Task: Select and add the product "Jameson Orange Irish Whiskey (750 ml)" to cart from the store "Happy's Liquor & Market".
Action: Mouse pressed left at (51, 94)
Screenshot: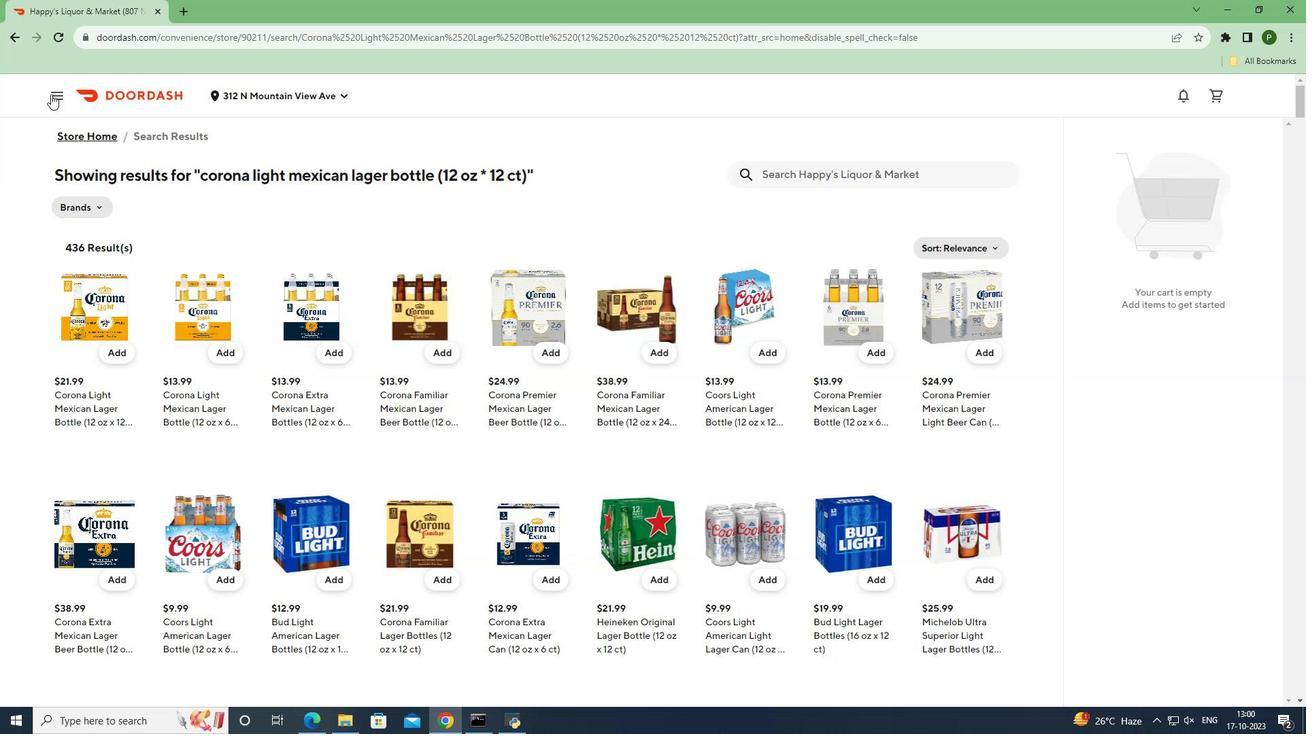 
Action: Mouse moved to (75, 189)
Screenshot: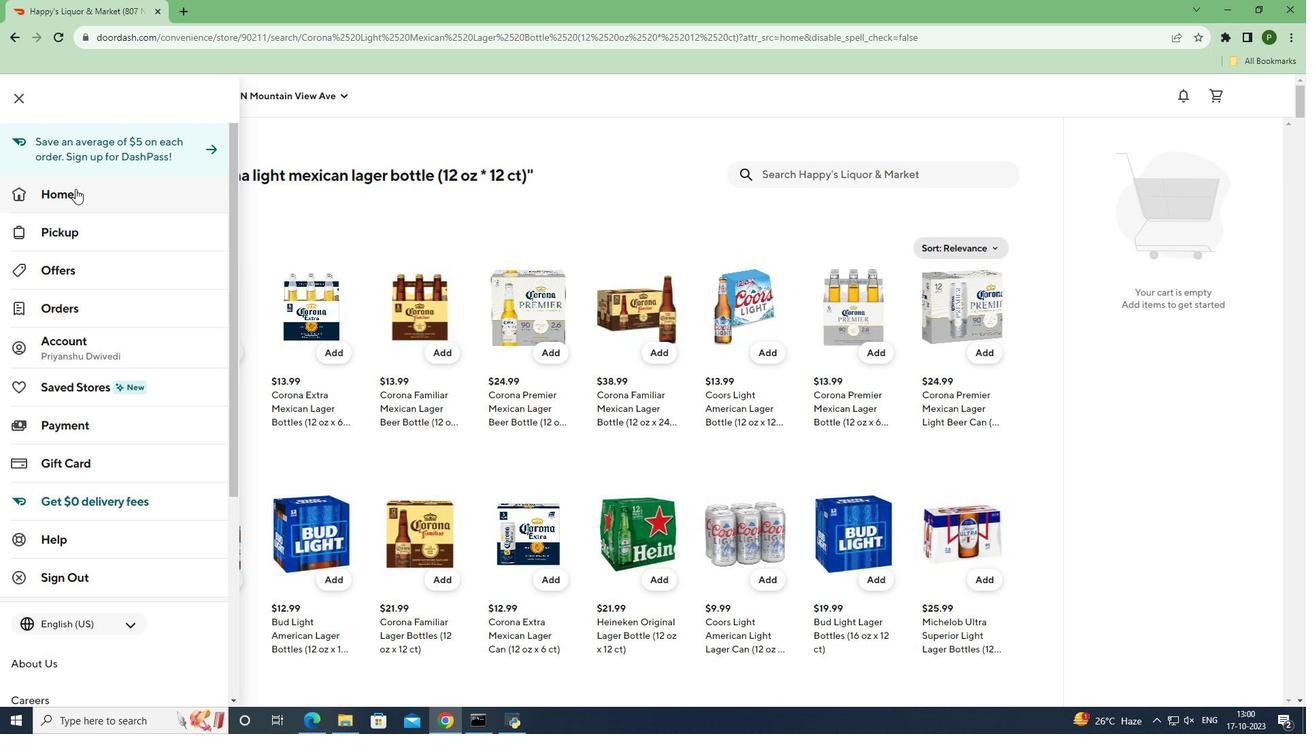 
Action: Mouse pressed left at (75, 189)
Screenshot: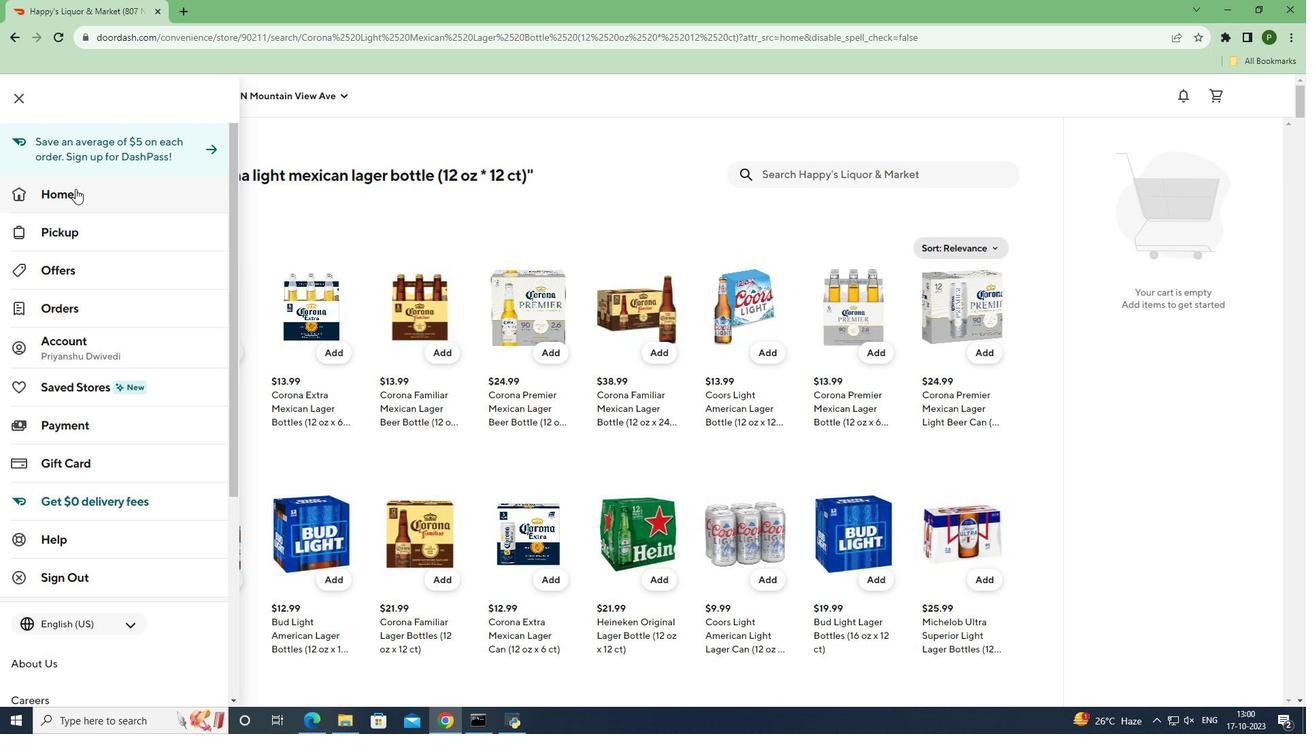 
Action: Mouse moved to (512, 144)
Screenshot: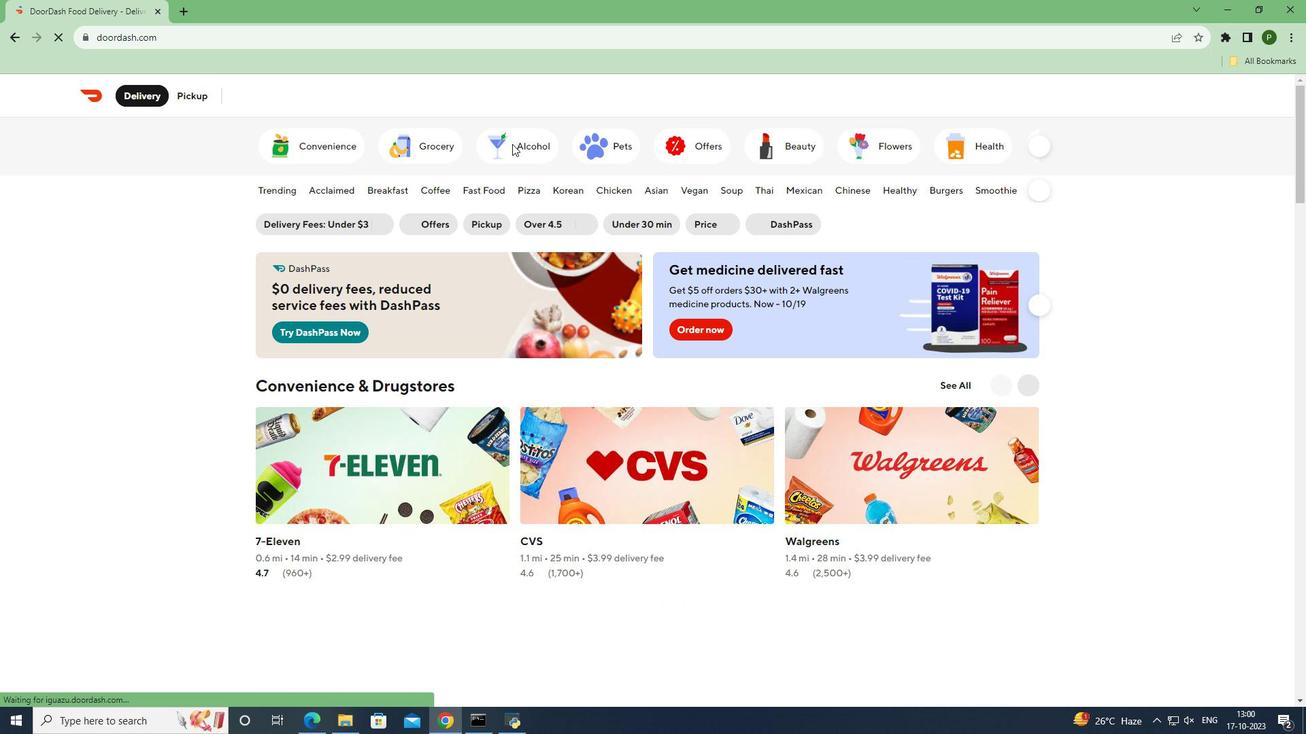
Action: Mouse pressed left at (512, 144)
Screenshot: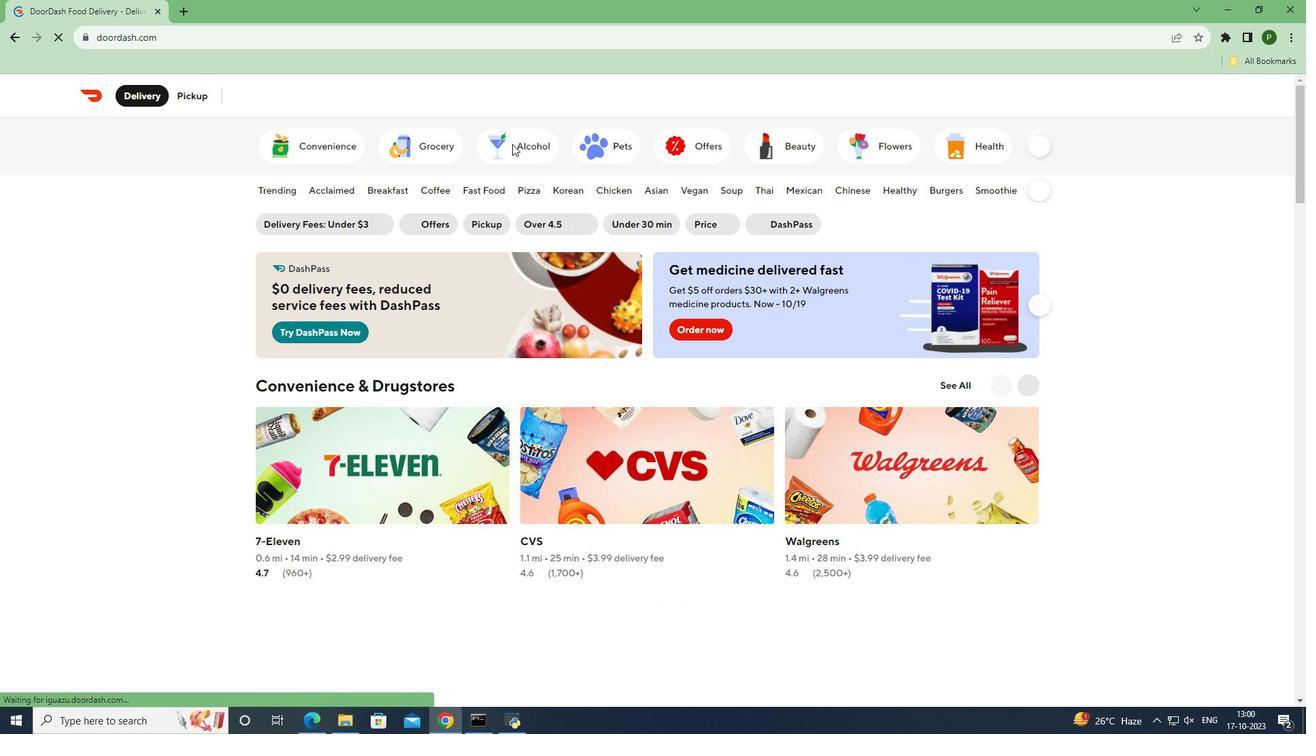 
Action: Mouse pressed left at (512, 144)
Screenshot: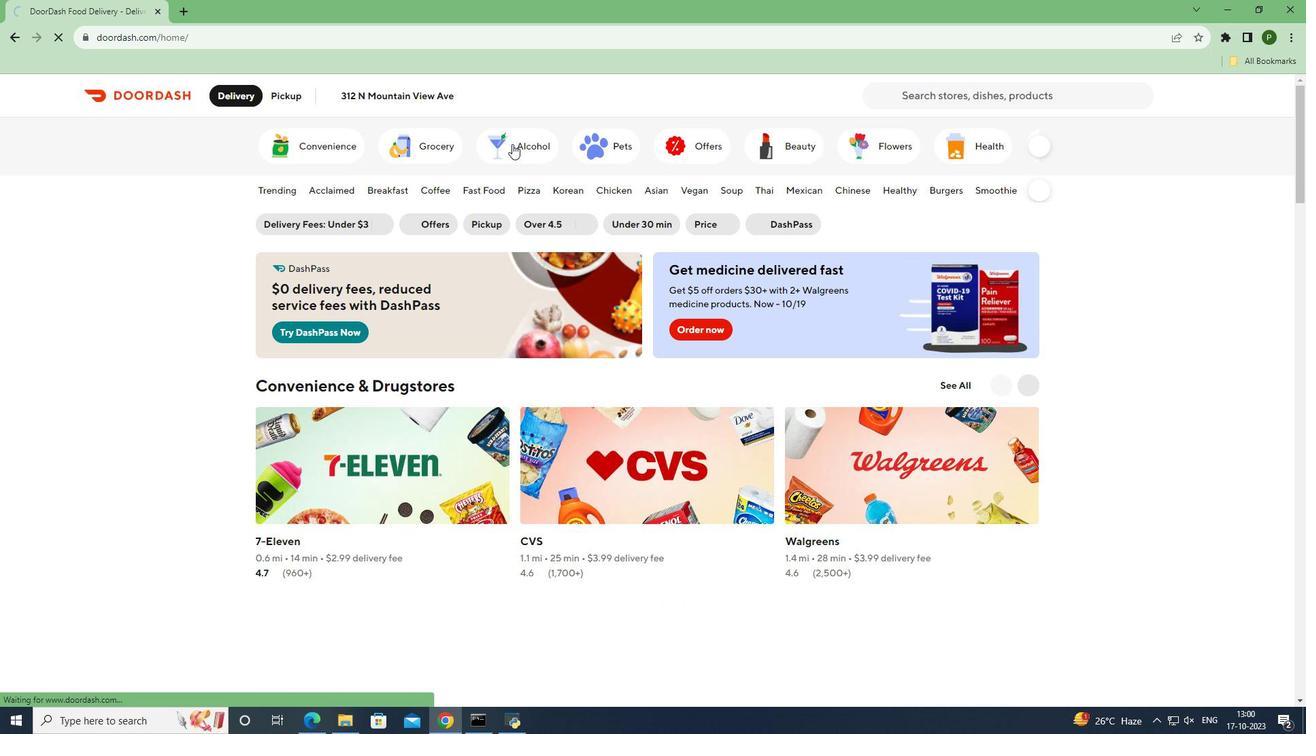 
Action: Mouse moved to (742, 591)
Screenshot: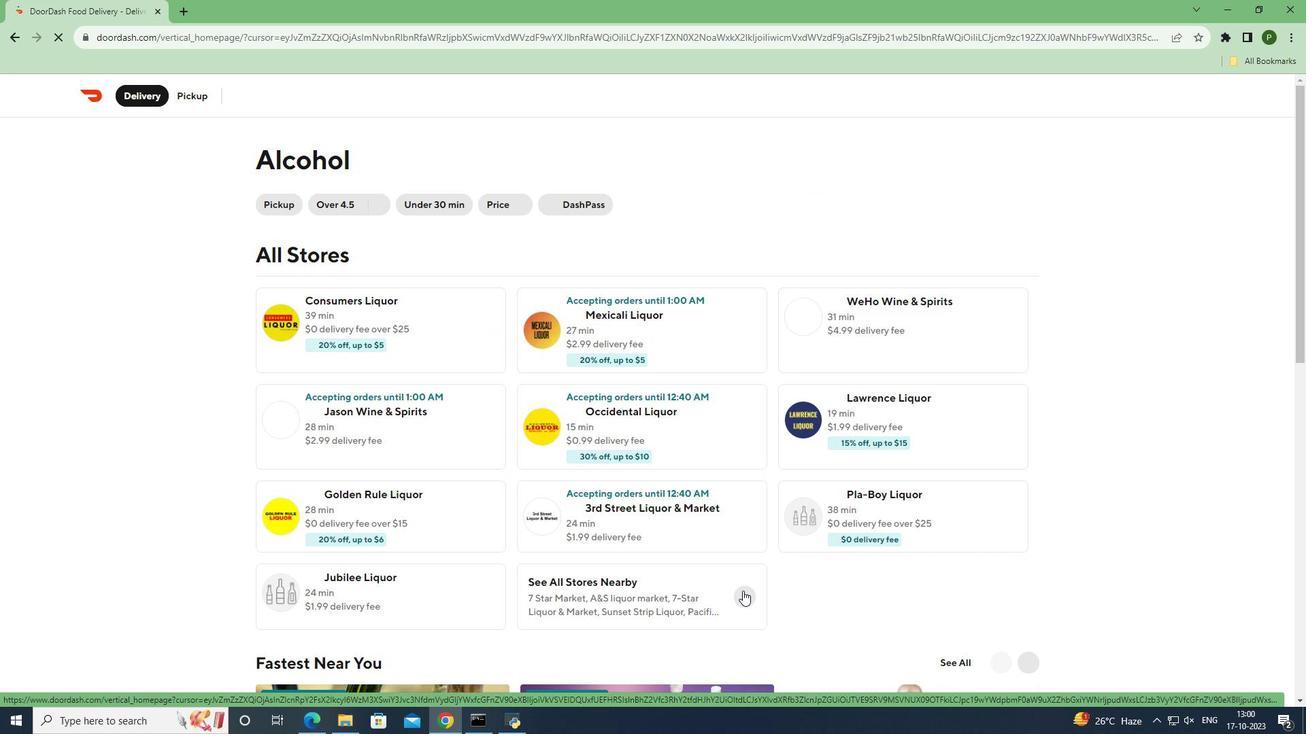 
Action: Mouse pressed left at (742, 591)
Screenshot: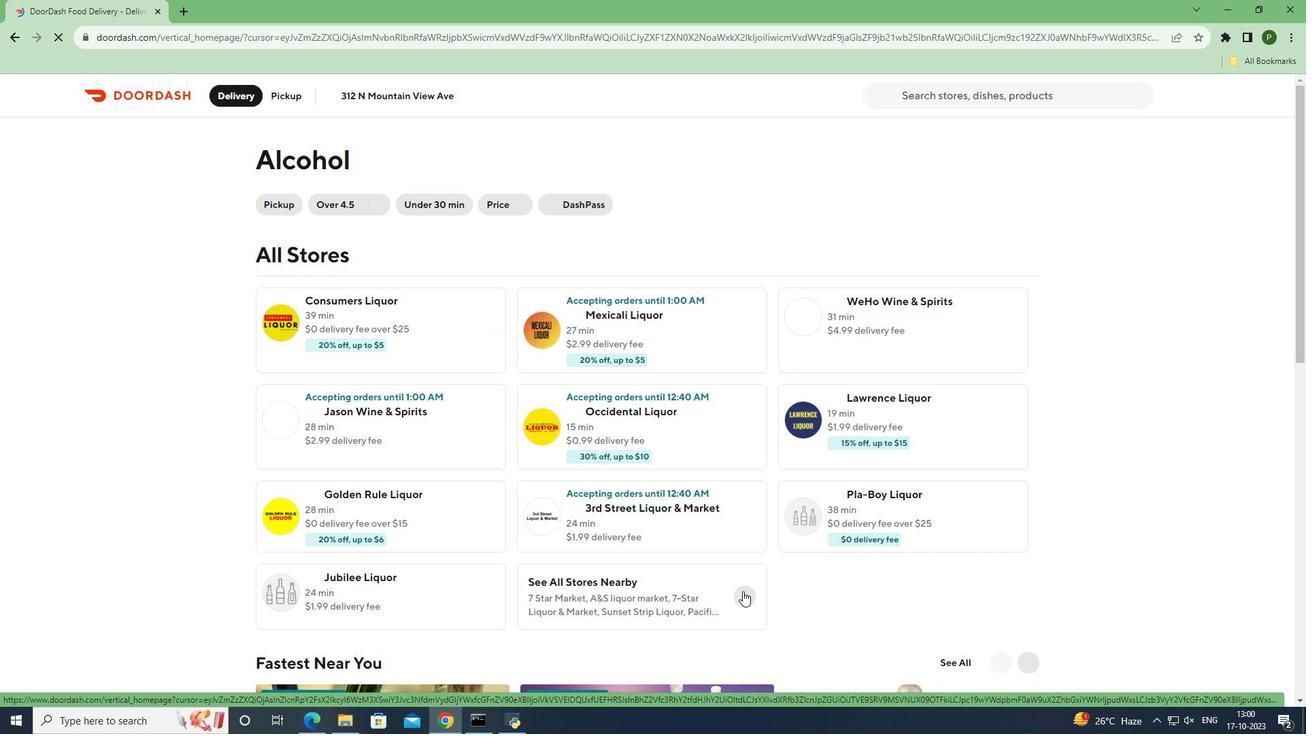 
Action: Mouse moved to (698, 539)
Screenshot: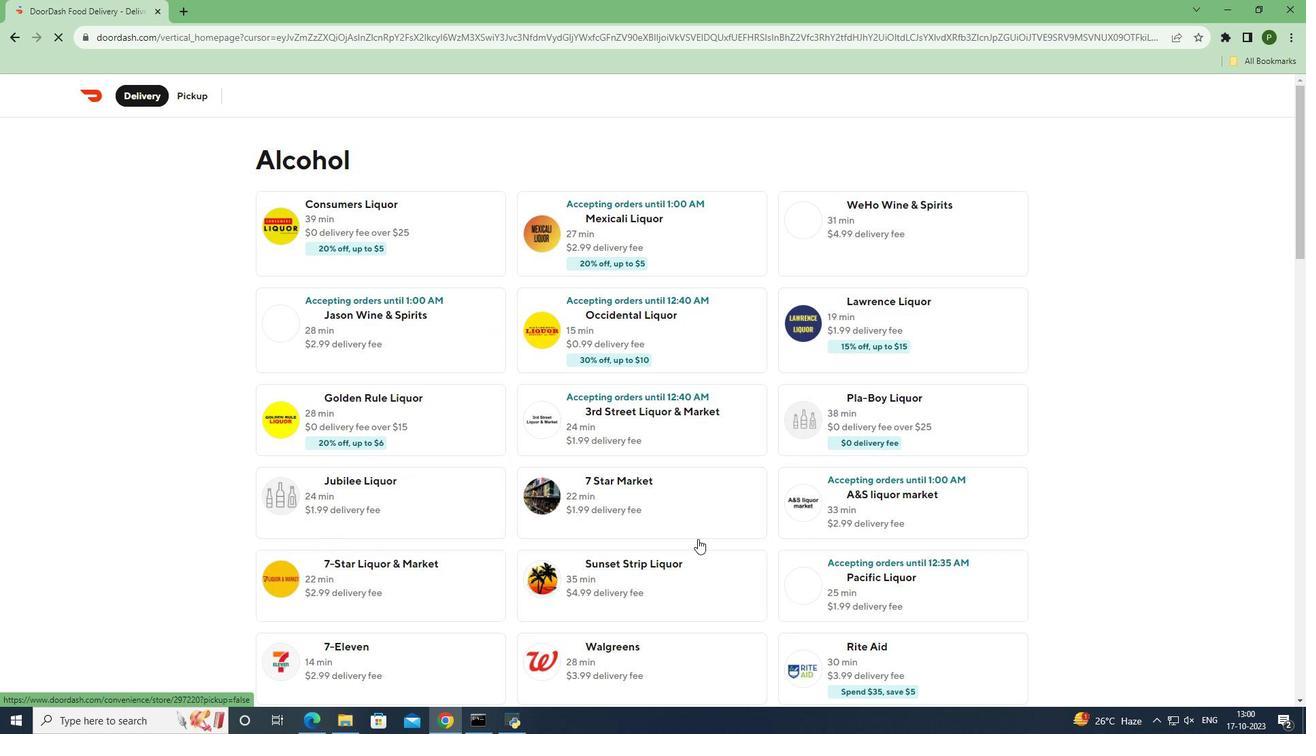 
Action: Mouse scrolled (698, 538) with delta (0, 0)
Screenshot: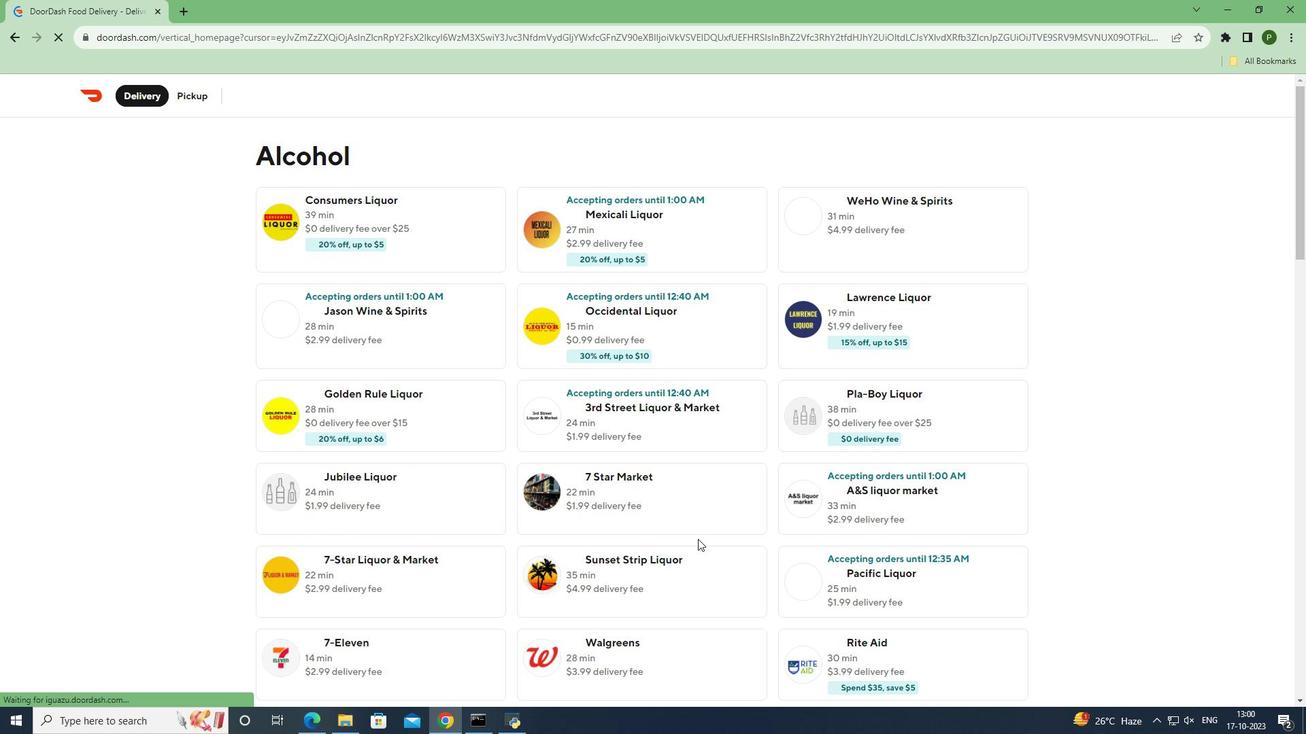 
Action: Mouse scrolled (698, 538) with delta (0, 0)
Screenshot: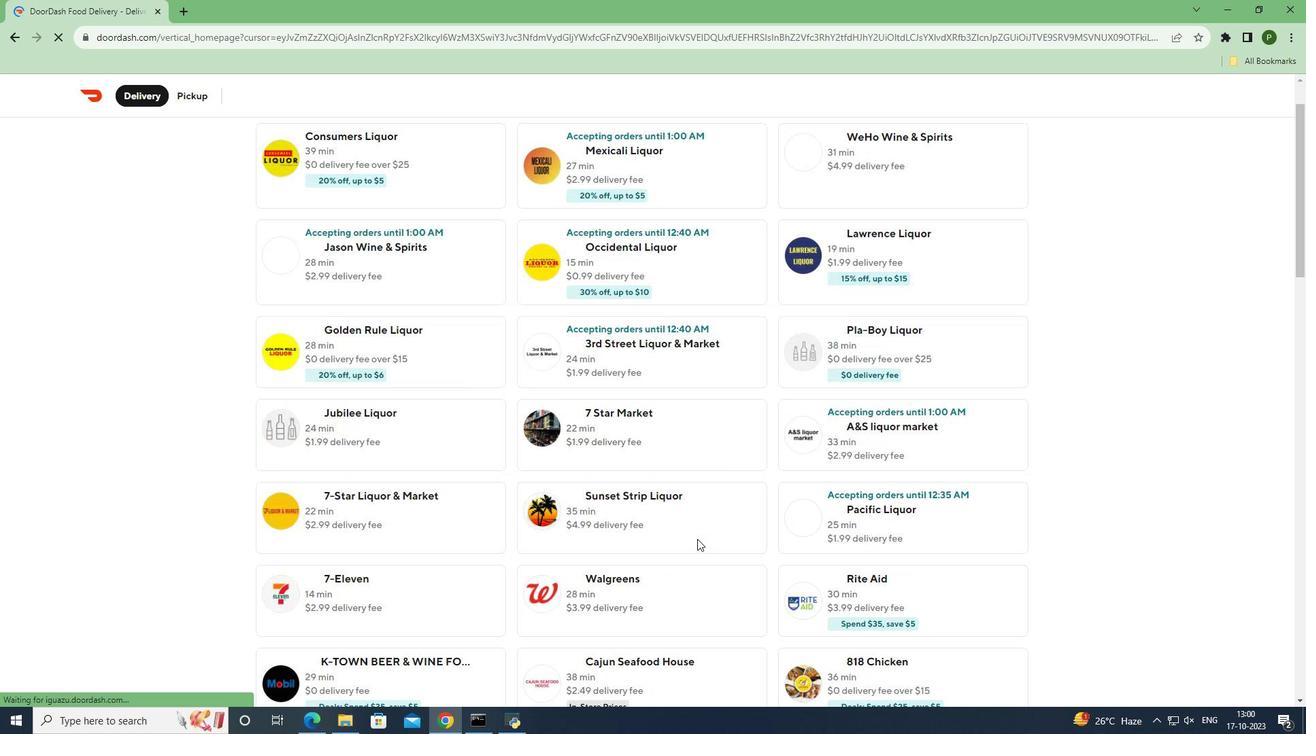 
Action: Mouse moved to (697, 539)
Screenshot: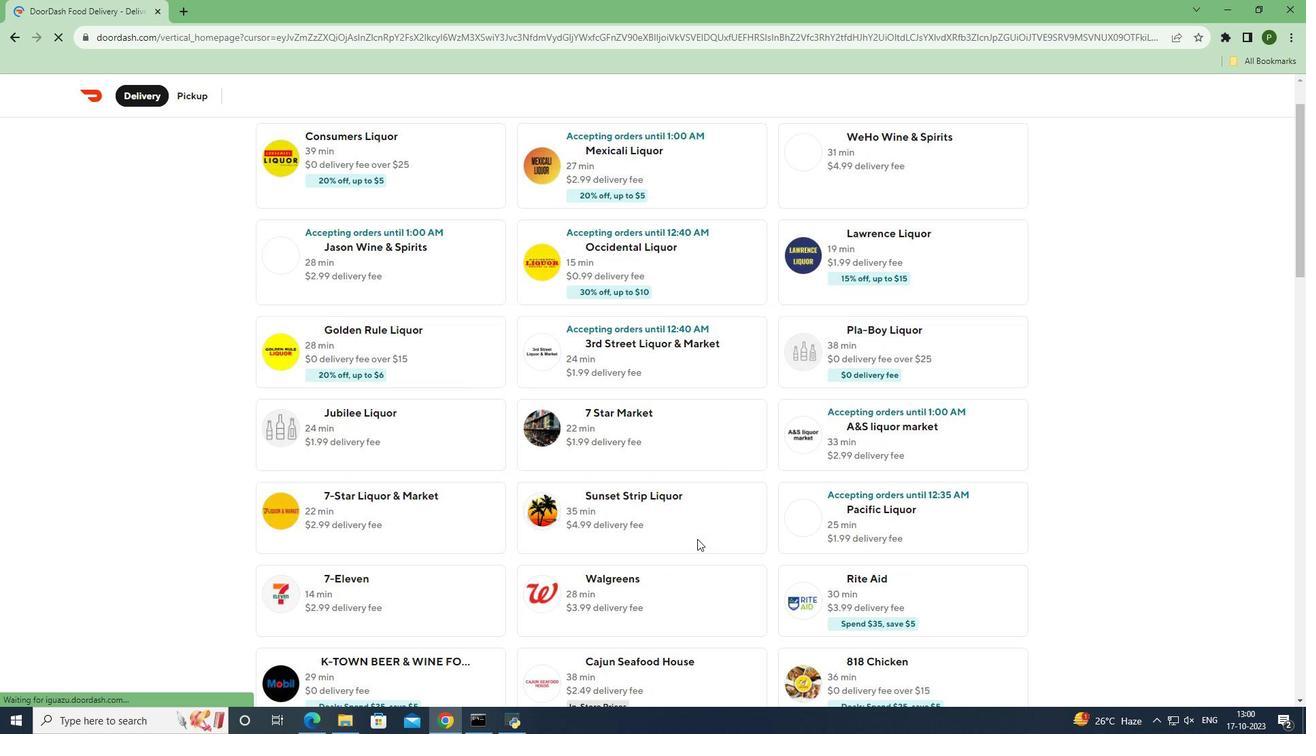 
Action: Mouse scrolled (697, 538) with delta (0, 0)
Screenshot: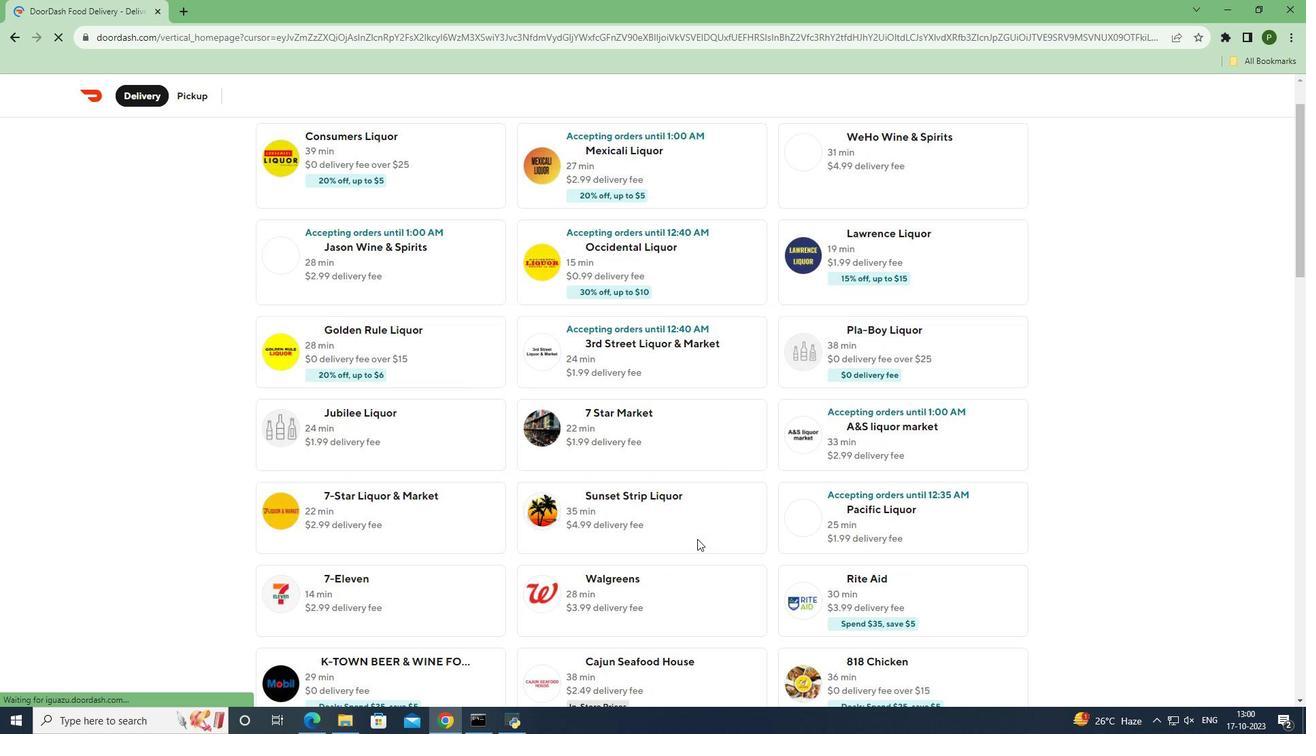 
Action: Mouse moved to (662, 523)
Screenshot: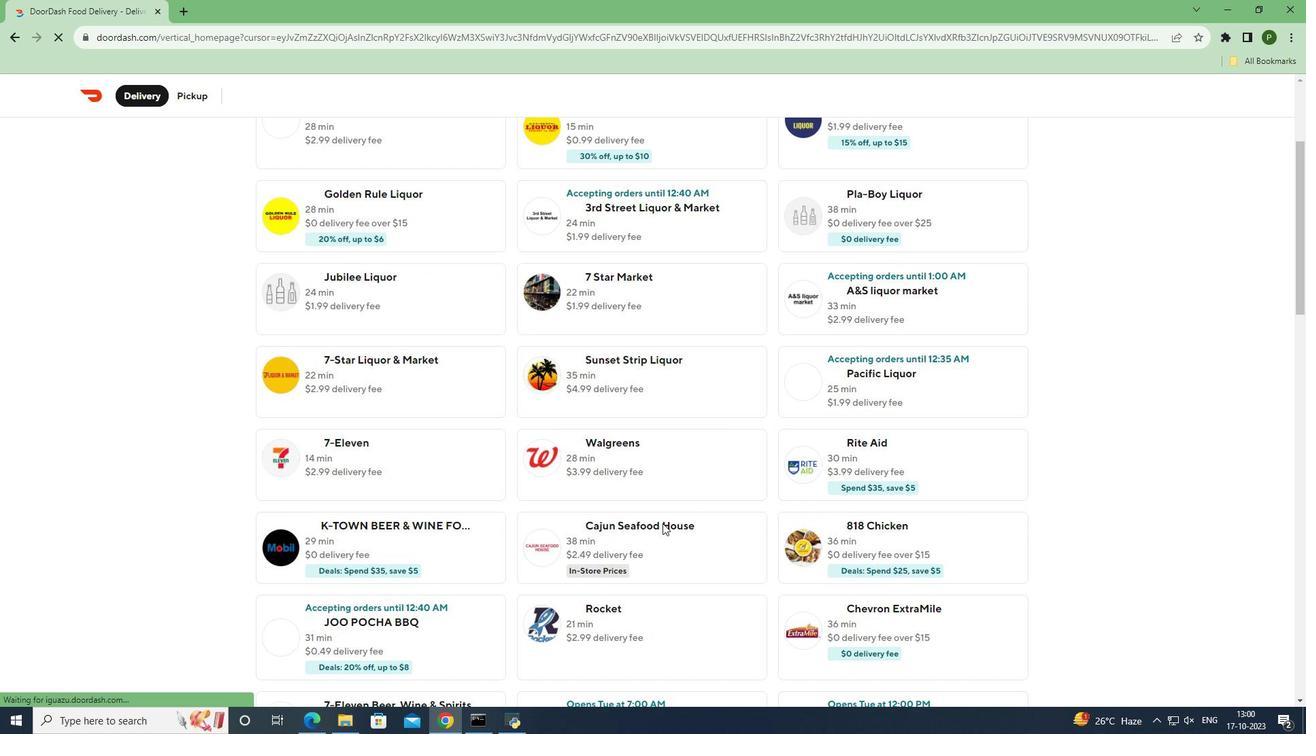 
Action: Mouse scrolled (662, 523) with delta (0, 0)
Screenshot: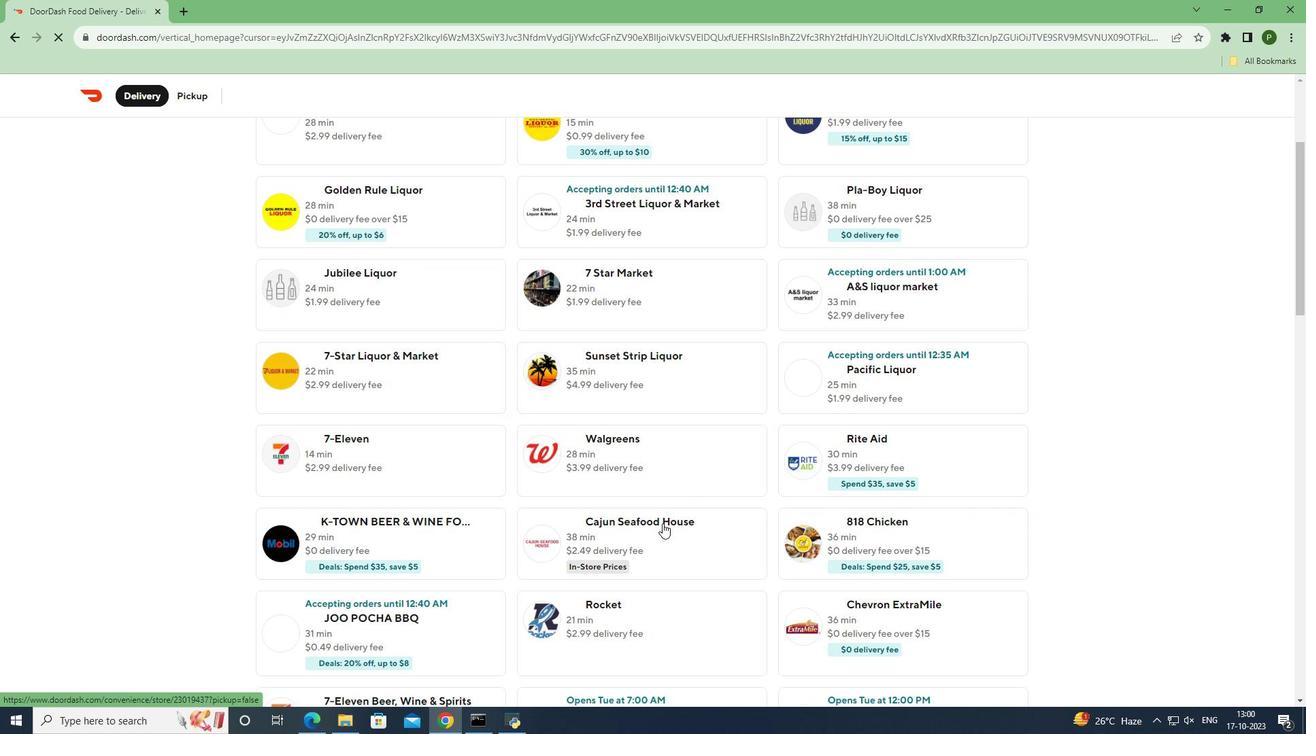 
Action: Mouse scrolled (662, 523) with delta (0, 0)
Screenshot: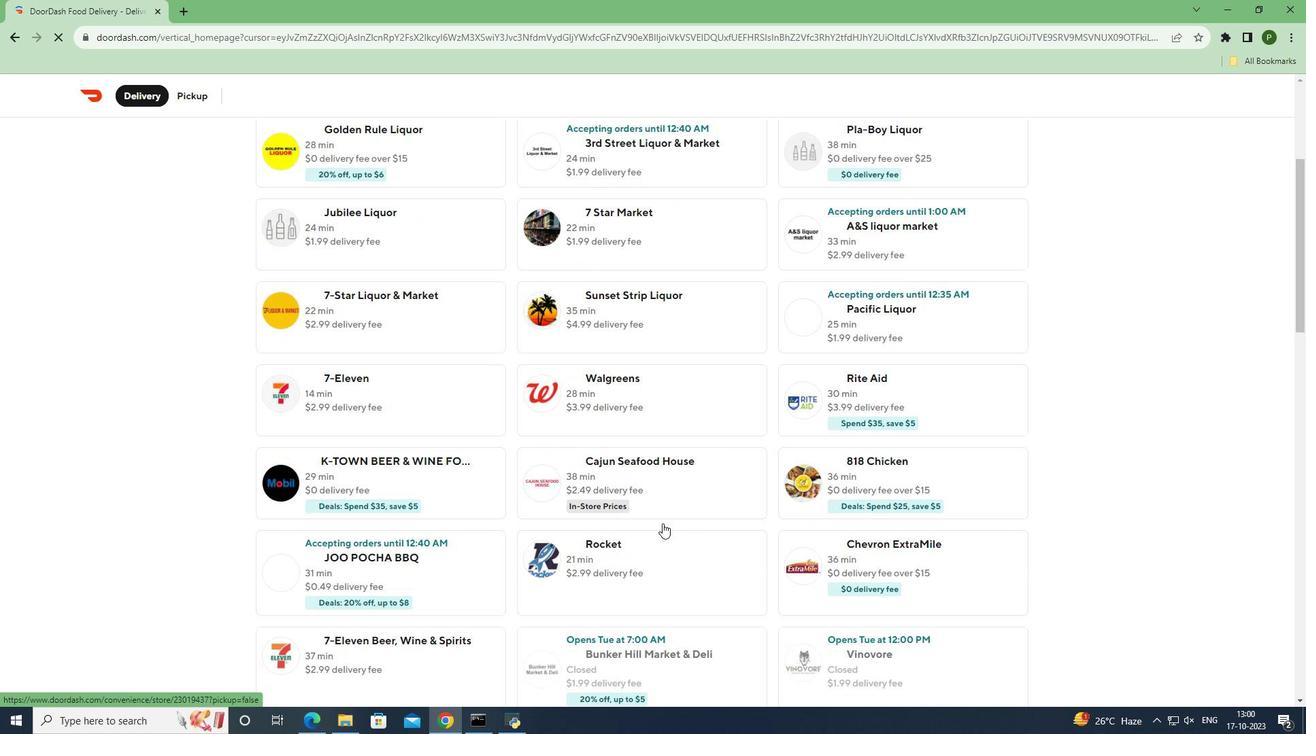 
Action: Mouse scrolled (662, 523) with delta (0, 0)
Screenshot: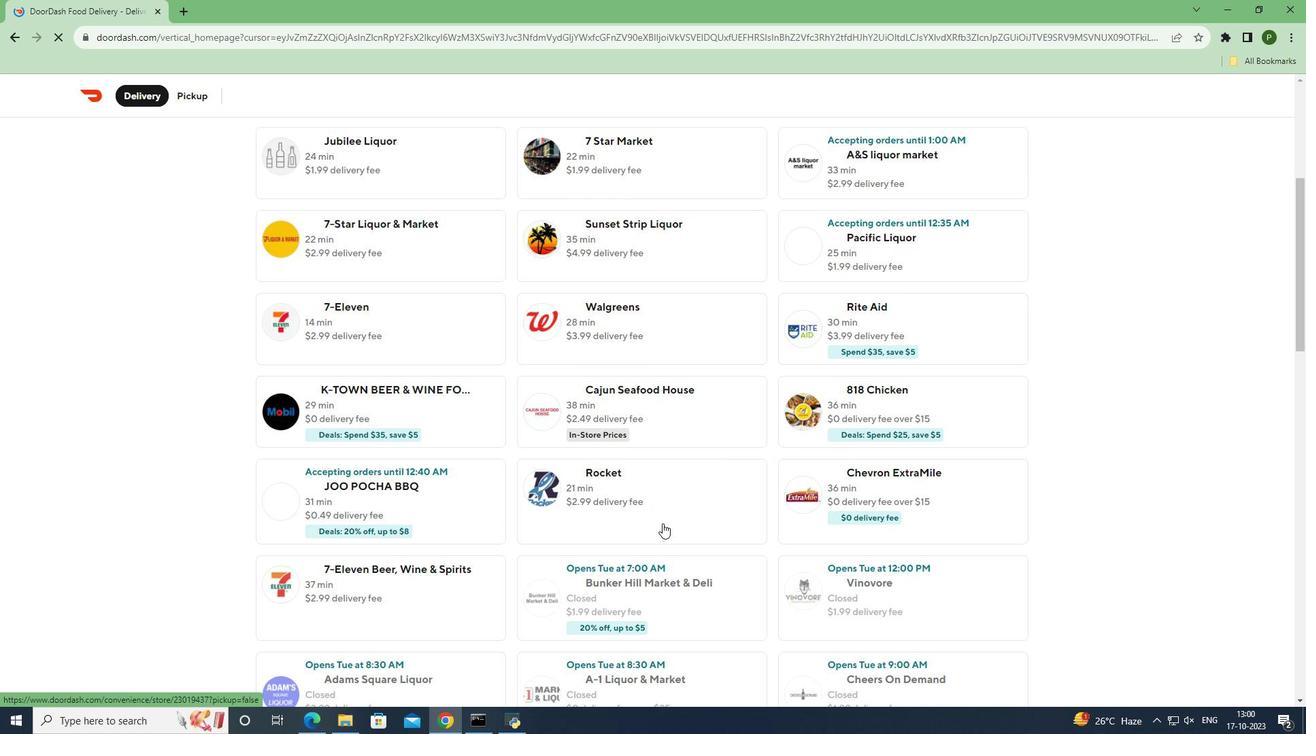 
Action: Mouse scrolled (662, 523) with delta (0, 0)
Screenshot: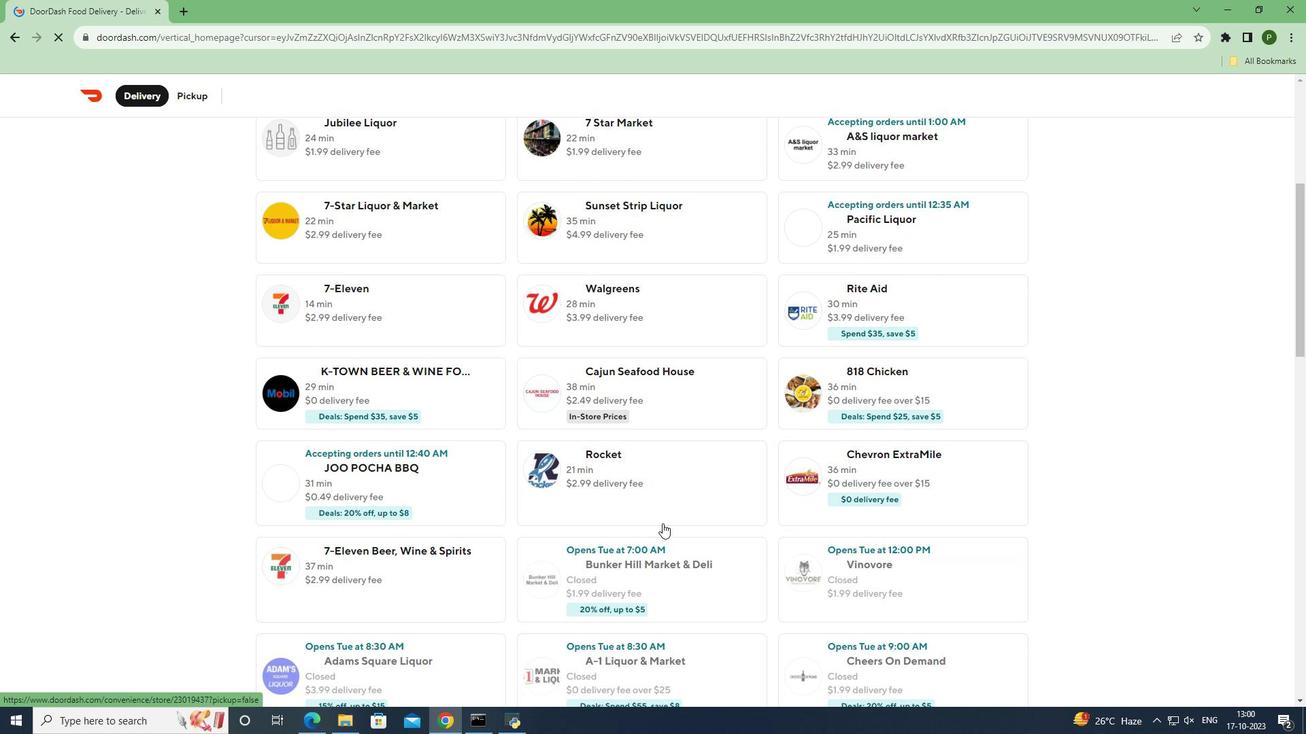 
Action: Mouse scrolled (662, 523) with delta (0, 0)
Screenshot: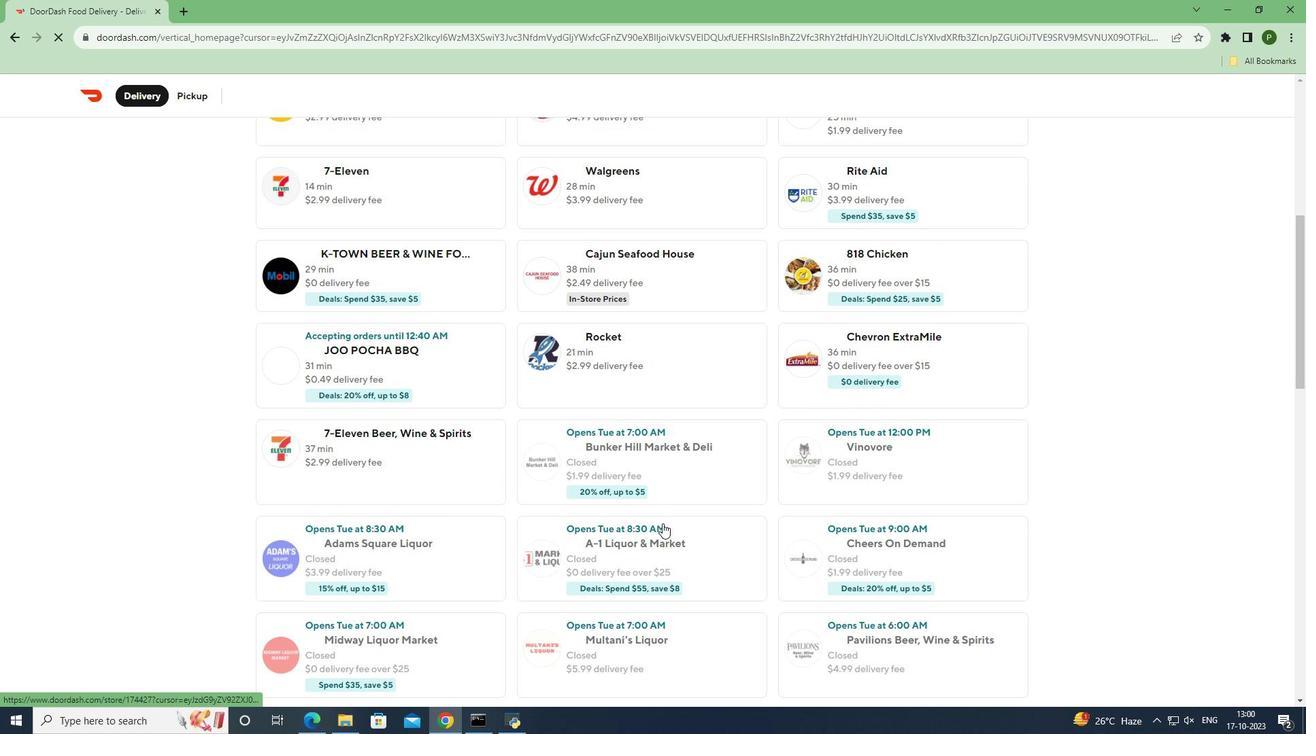 
Action: Mouse moved to (666, 542)
Screenshot: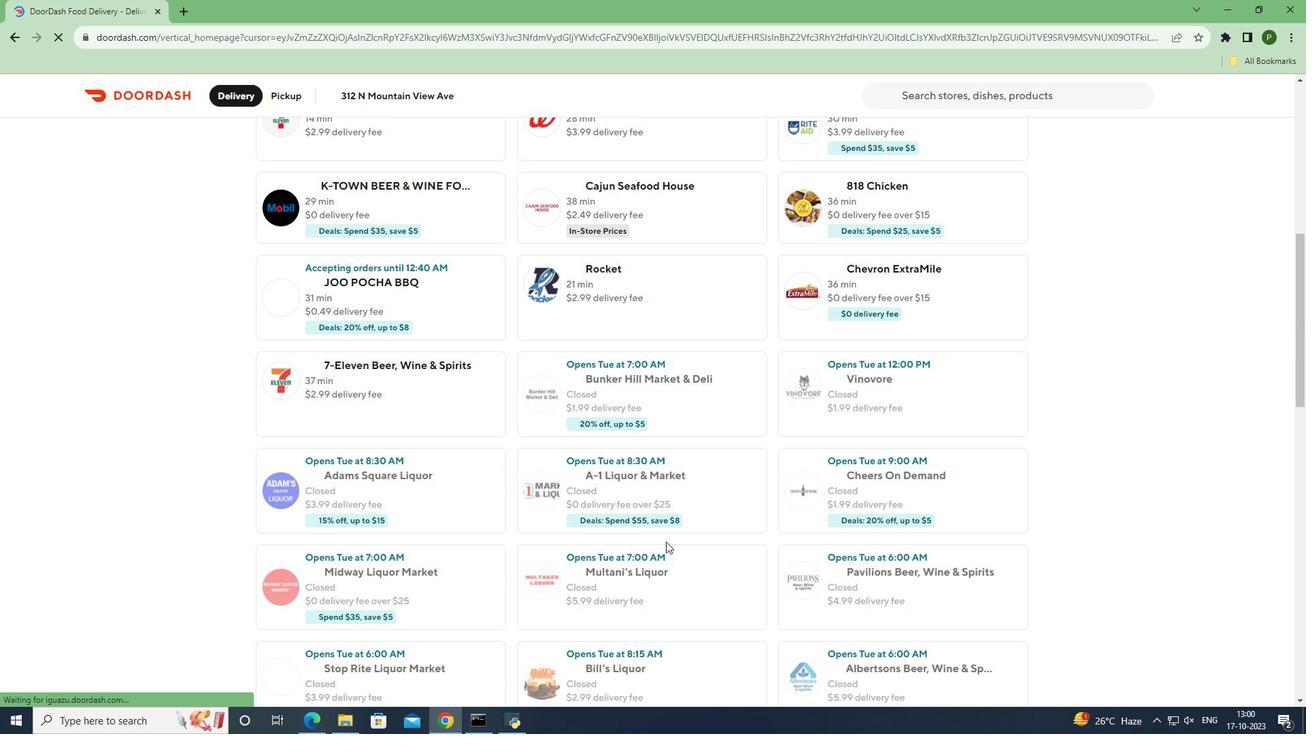 
Action: Mouse scrolled (666, 541) with delta (0, 0)
Screenshot: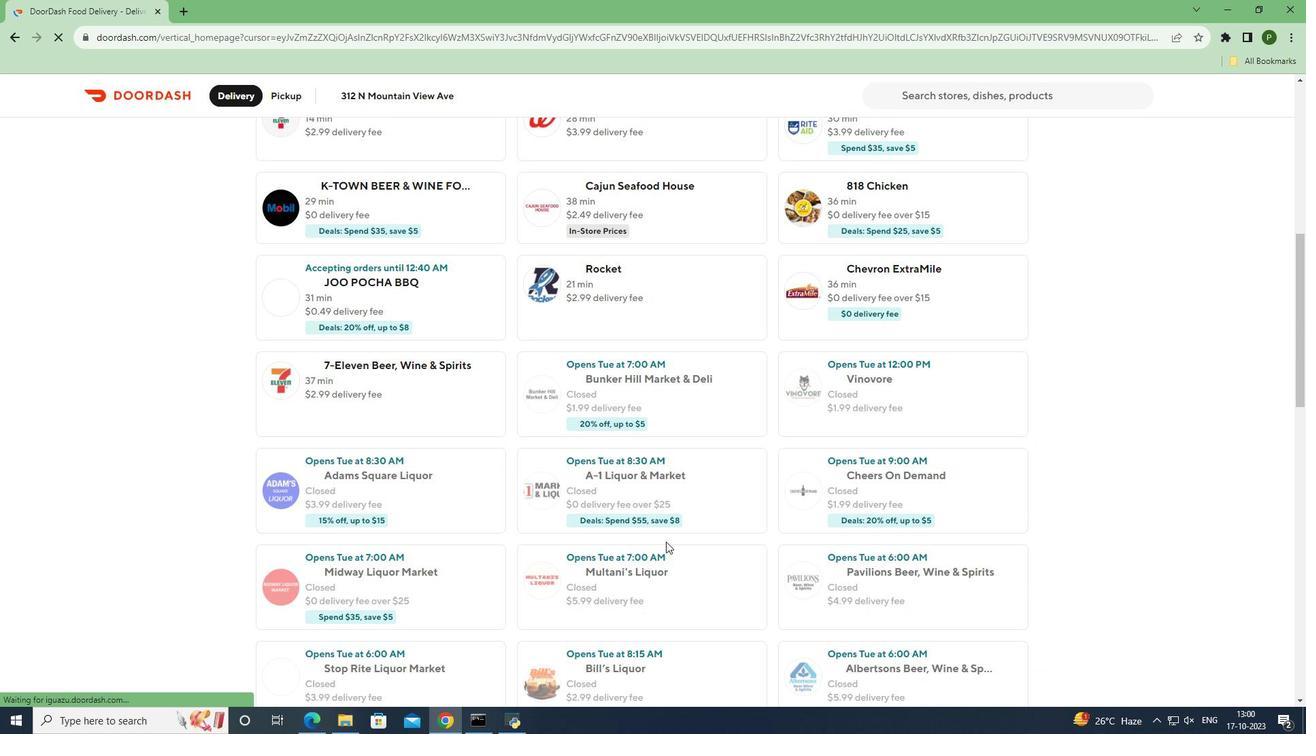 
Action: Mouse scrolled (666, 541) with delta (0, 0)
Screenshot: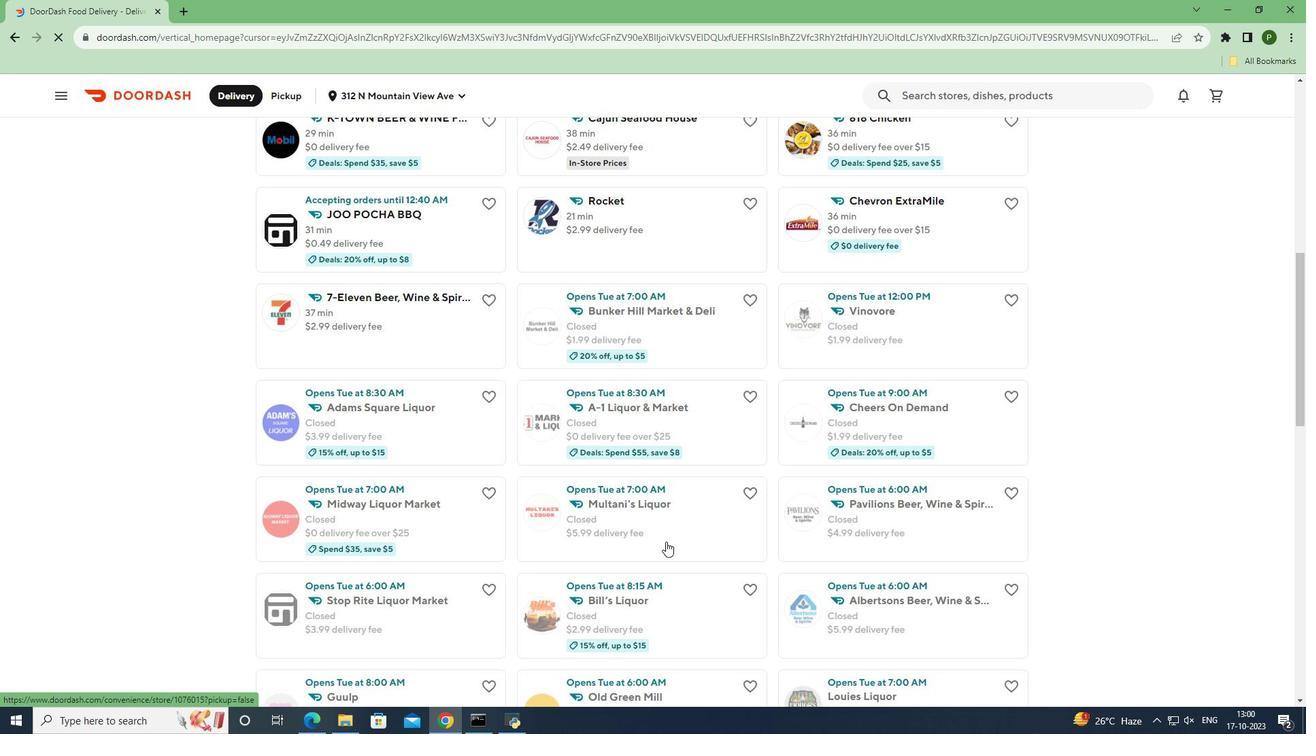 
Action: Mouse scrolled (666, 541) with delta (0, 0)
Screenshot: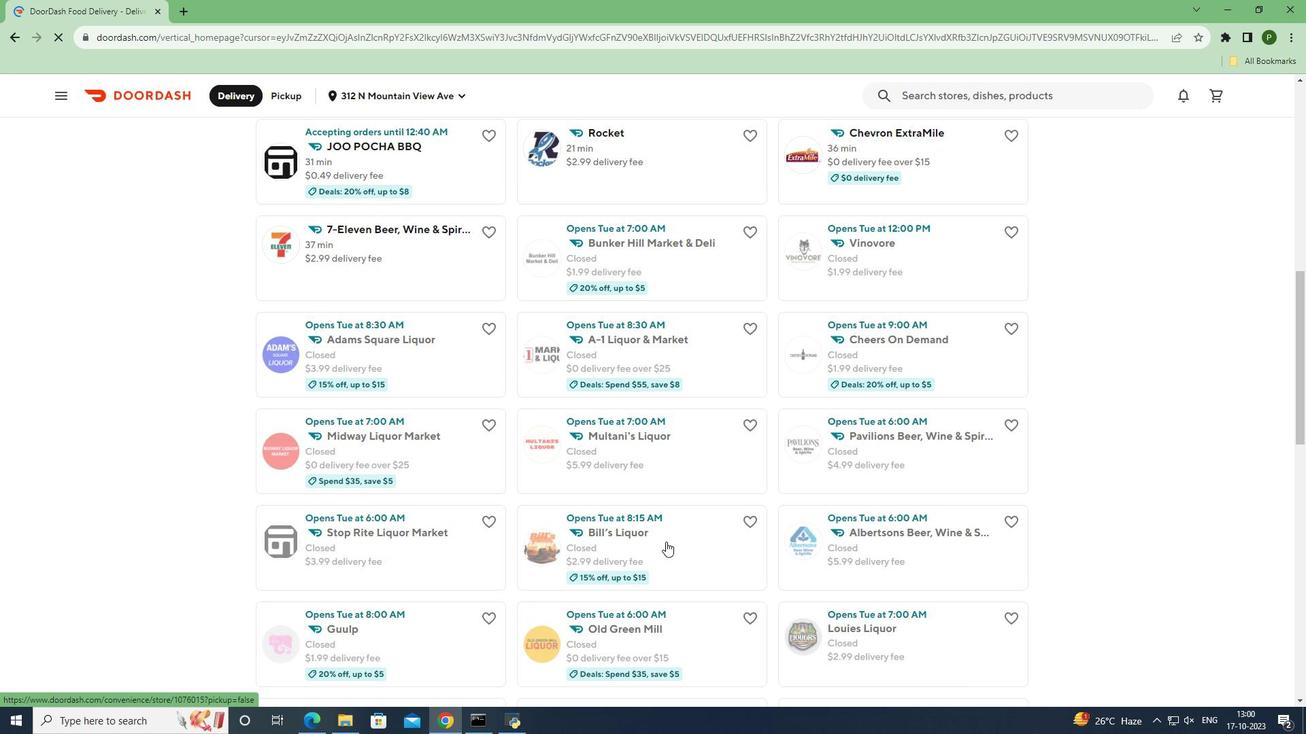 
Action: Mouse moved to (664, 542)
Screenshot: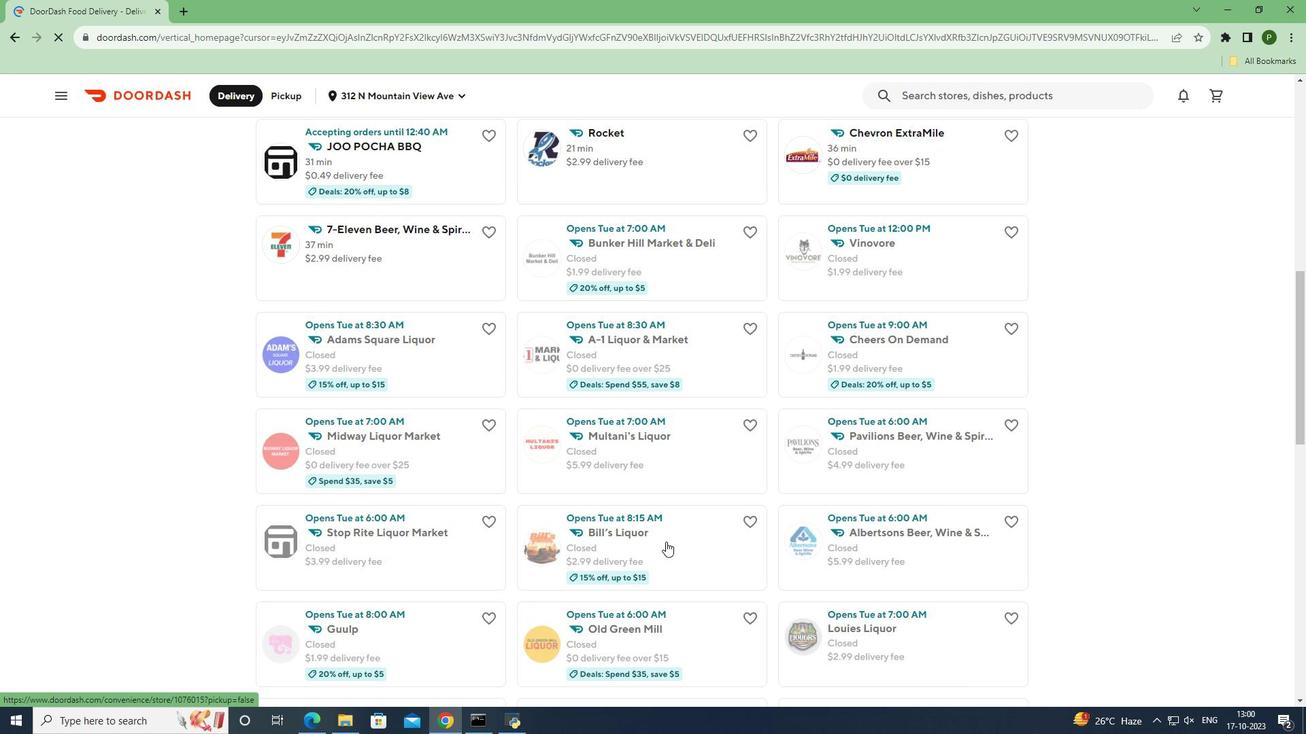 
Action: Mouse scrolled (664, 541) with delta (0, 0)
Screenshot: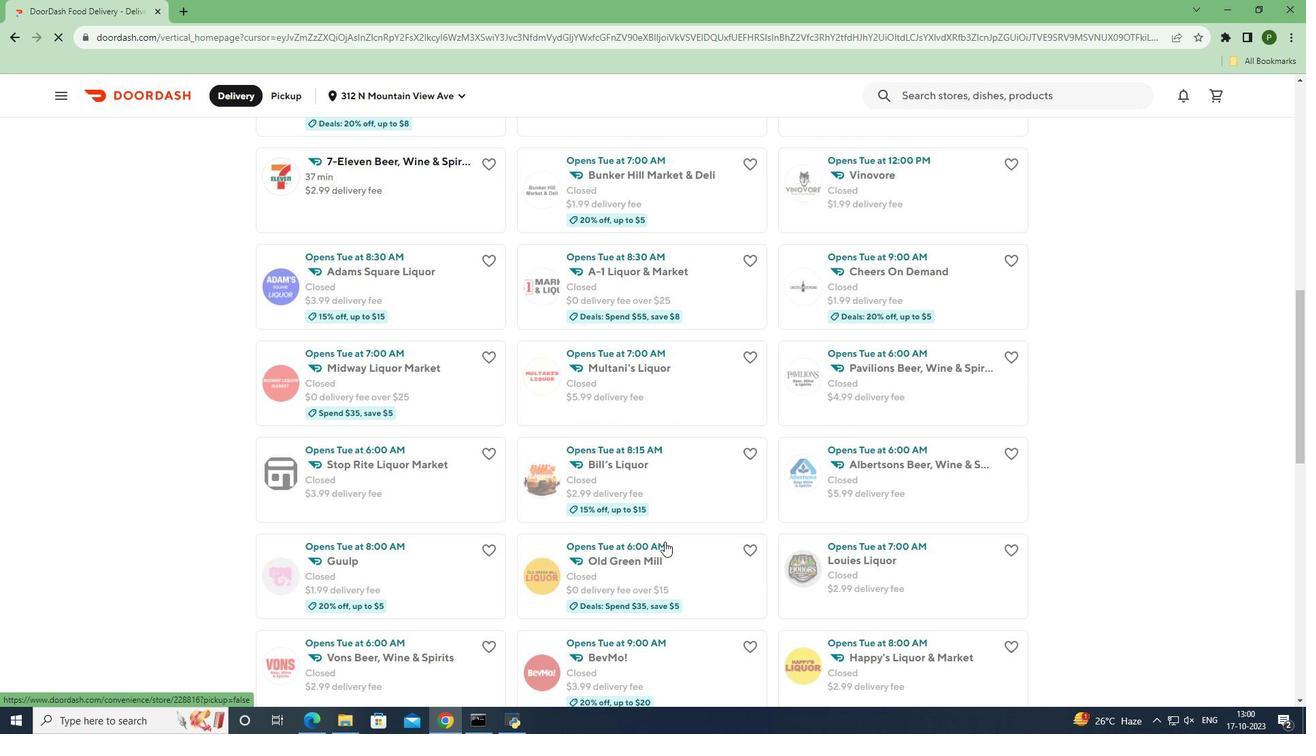 
Action: Mouse moved to (664, 541)
Screenshot: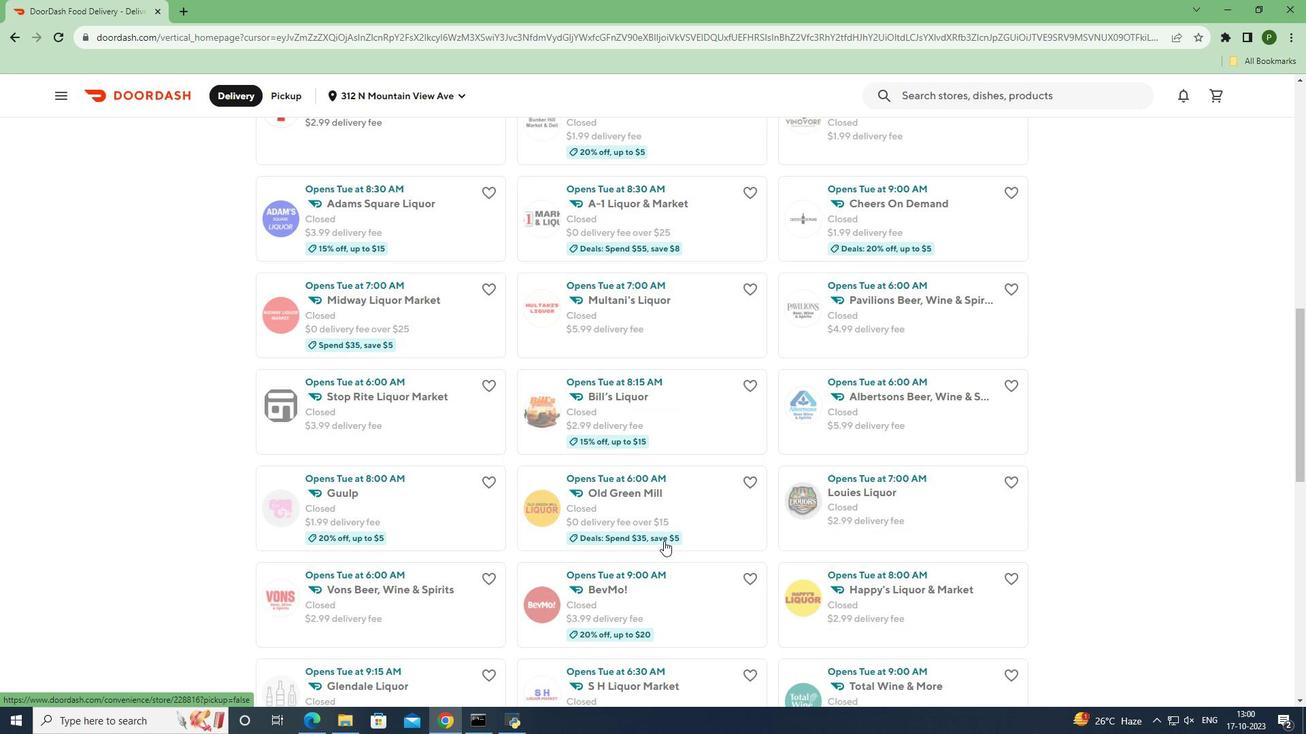 
Action: Mouse scrolled (664, 540) with delta (0, 0)
Screenshot: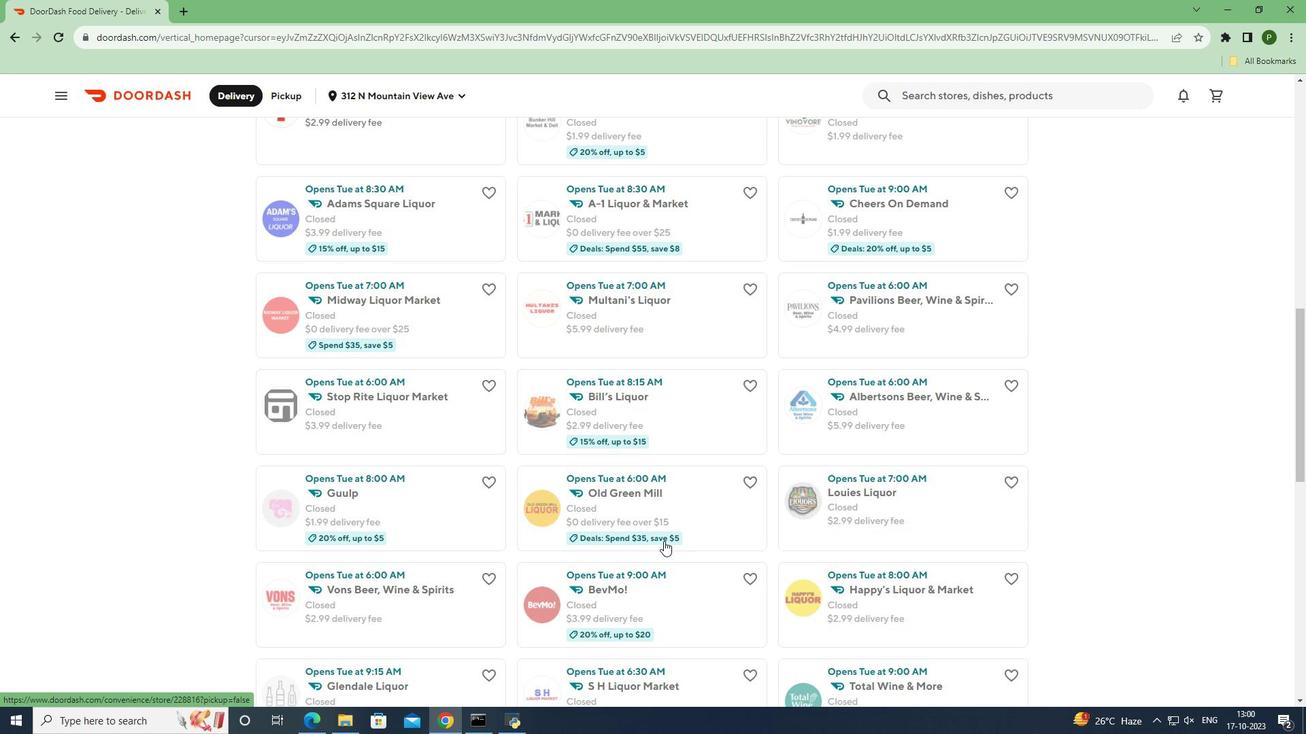 
Action: Mouse moved to (875, 528)
Screenshot: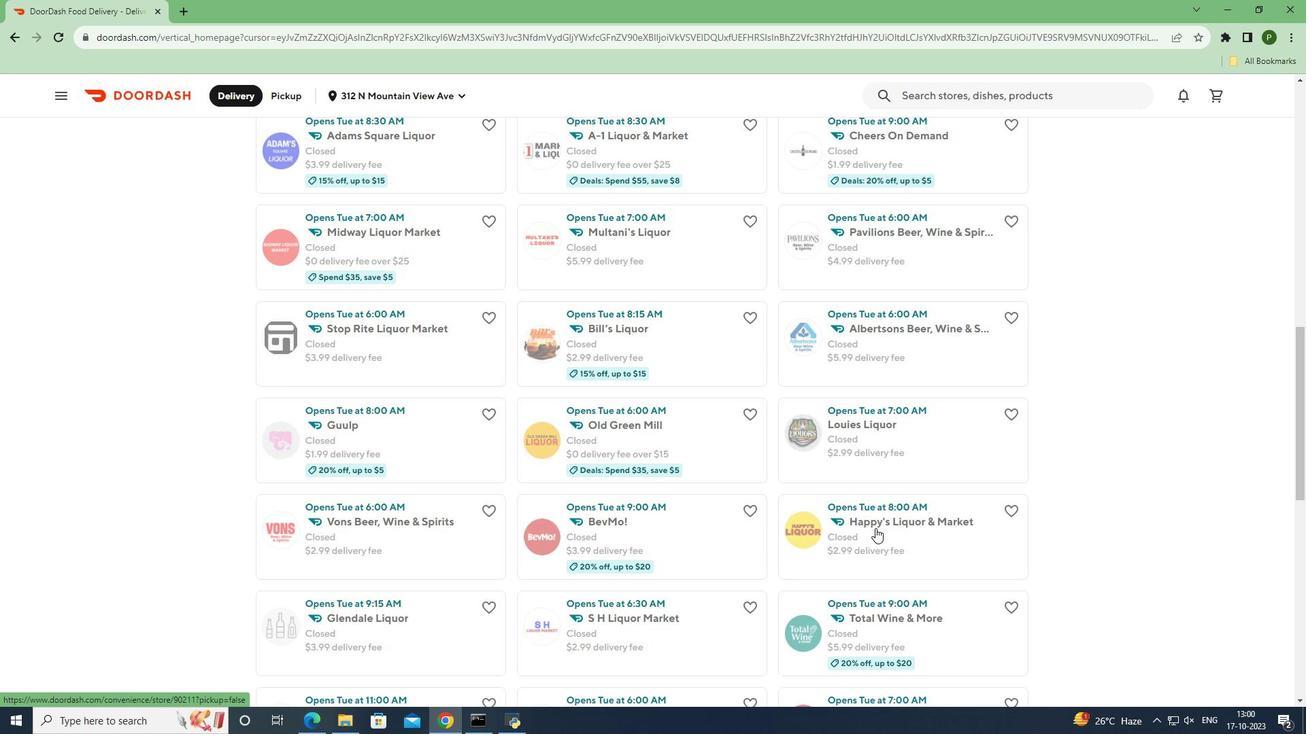 
Action: Mouse pressed left at (875, 528)
Screenshot: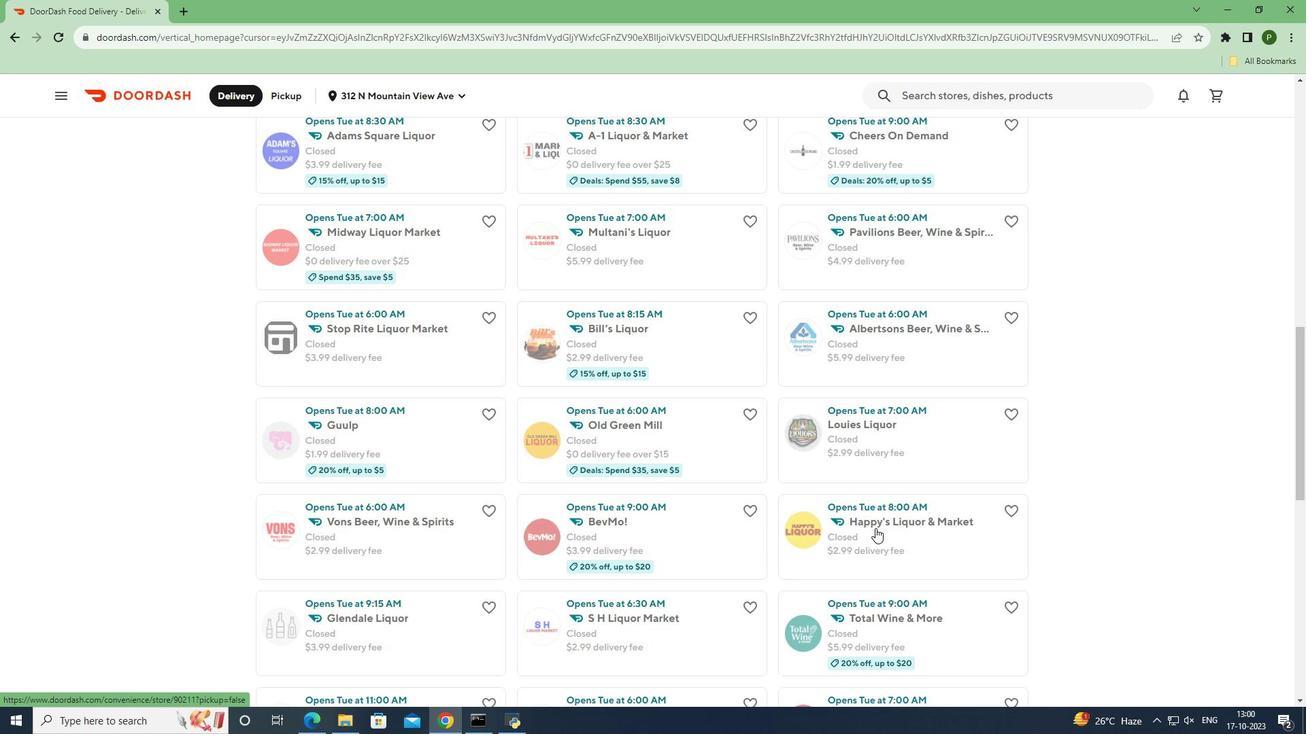 
Action: Mouse moved to (813, 223)
Screenshot: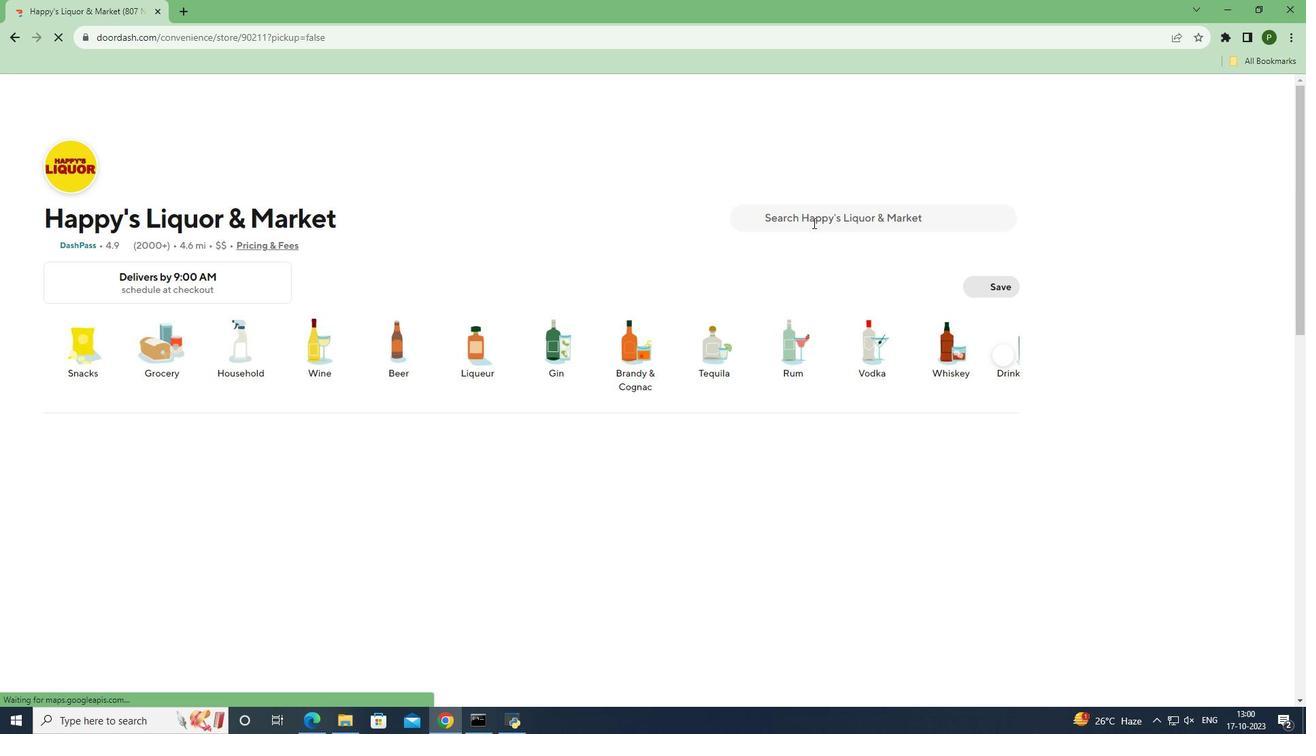 
Action: Mouse pressed left at (813, 223)
Screenshot: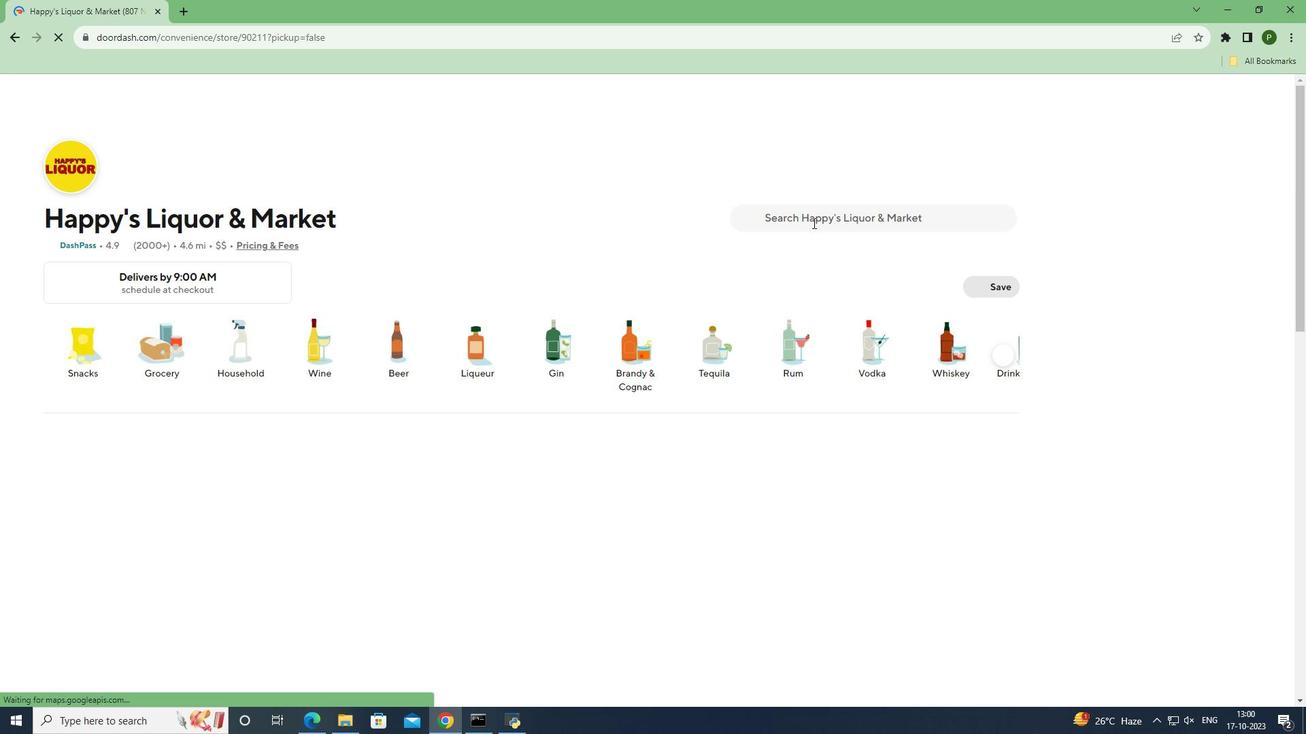 
Action: Key pressed <Key.caps_lock>J<Key.caps_lock>ameson<Key.space><Key.caps_lock>O<Key.caps_lock>range<Key.space><Key.caps_lock>I<Key.caps_lock>rish<Key.space><Key.caps_lock>W<Key.caps_lock>hiskey<Key.space><Key.shift_r>(750<Key.space>ml<Key.shift_r>)<Key.enter>
Screenshot: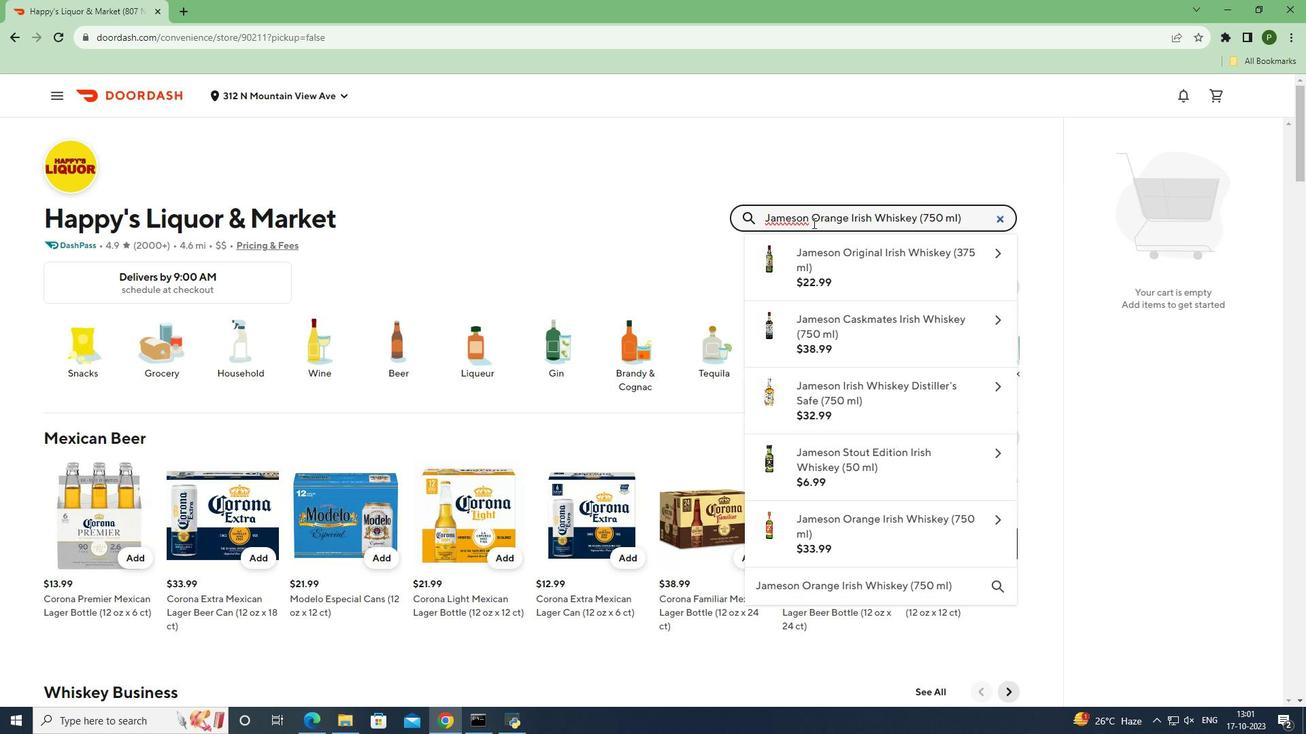 
Action: Mouse moved to (112, 353)
Screenshot: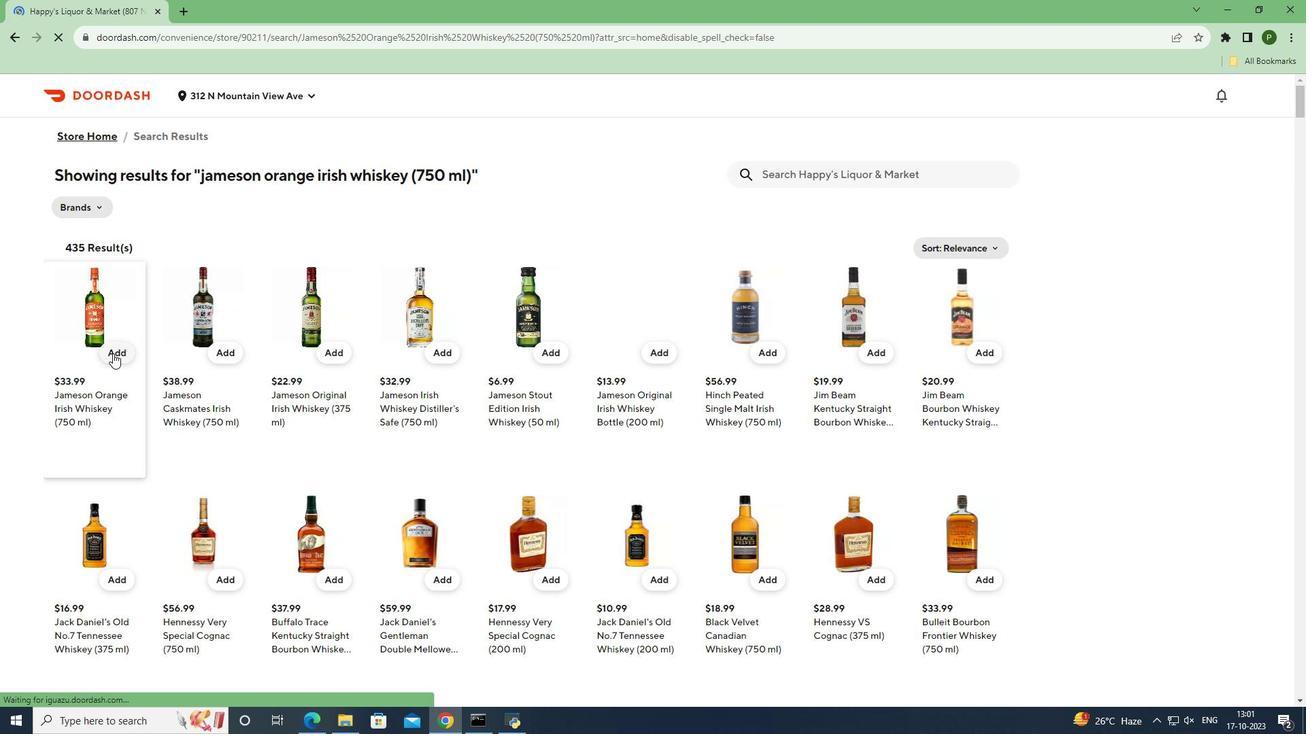 
Action: Mouse pressed left at (112, 353)
Screenshot: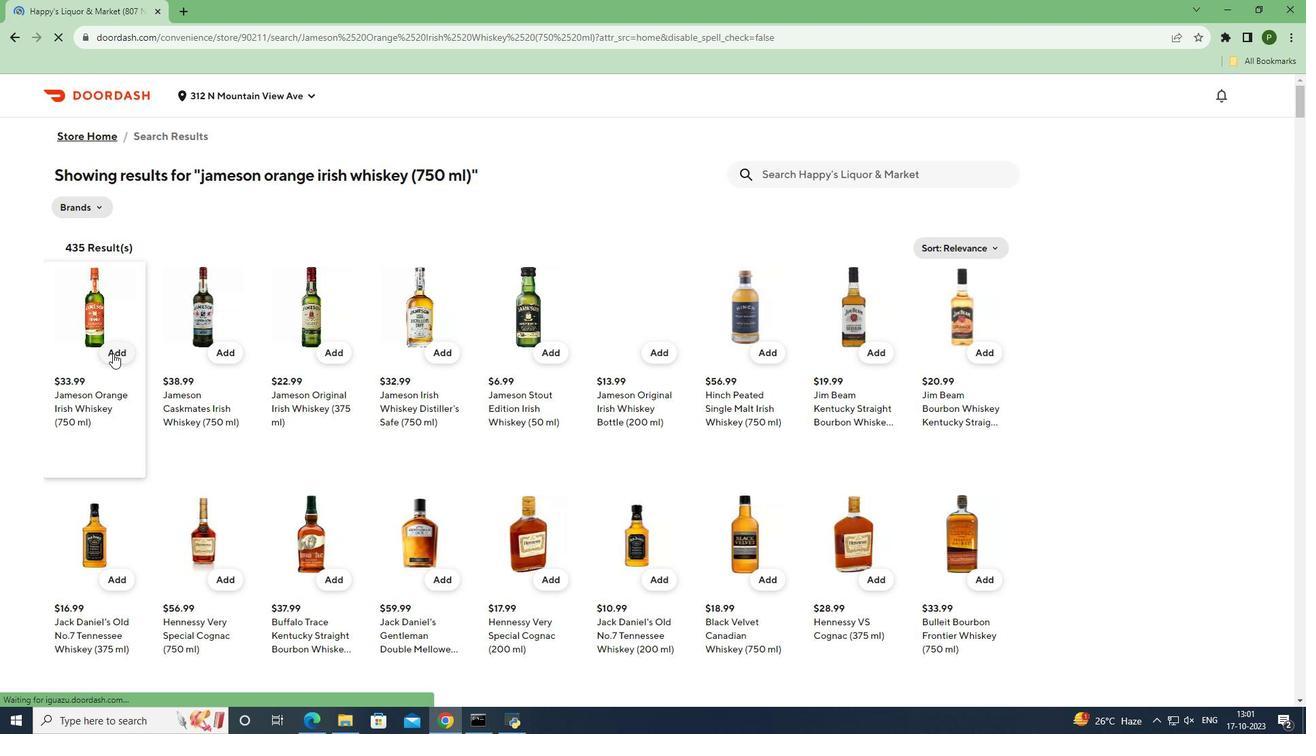 
Action: Mouse moved to (97, 450)
Screenshot: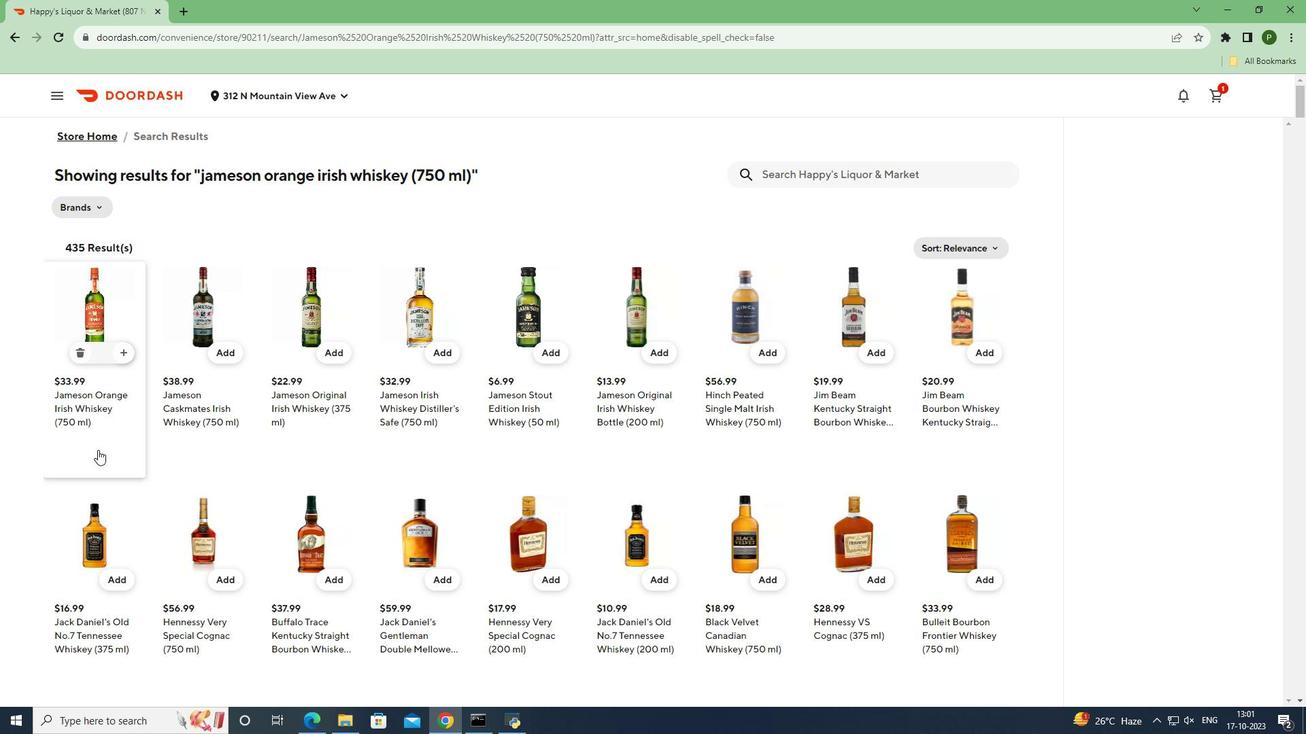
